 Task: Add Burt's Bees Renewal Firming Night Cream to the cart.
Action: Mouse moved to (298, 124)
Screenshot: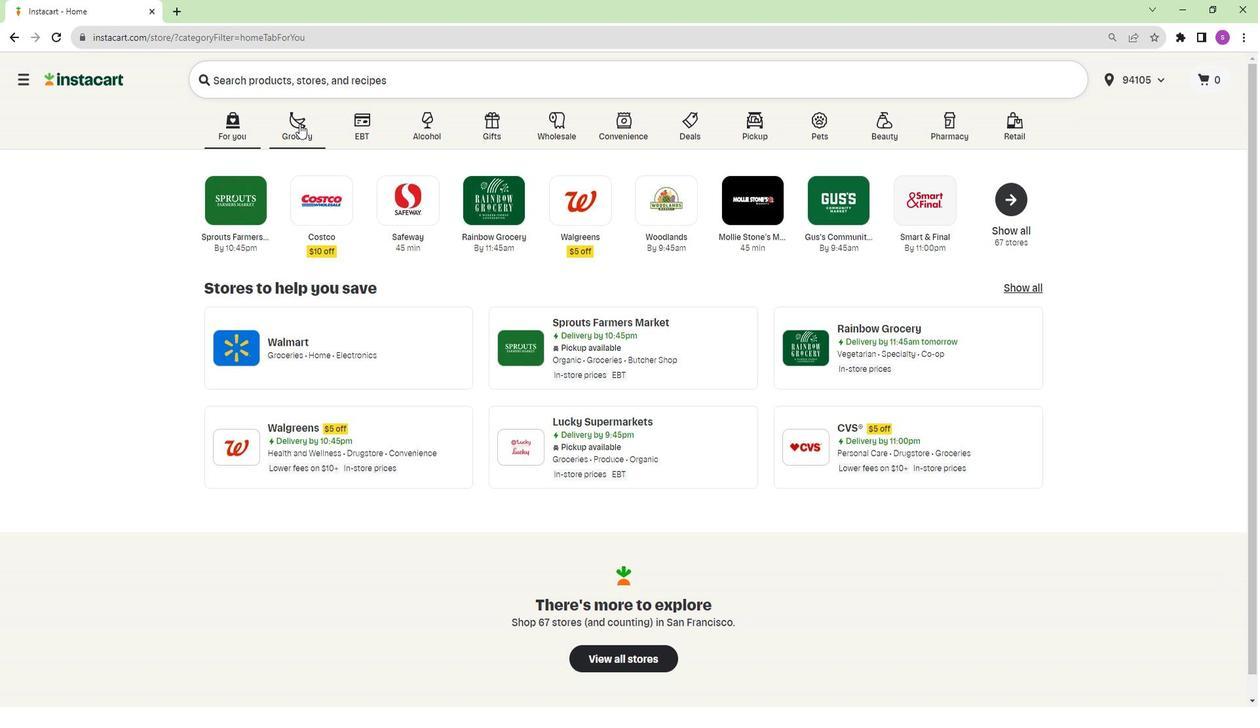 
Action: Mouse pressed left at (298, 124)
Screenshot: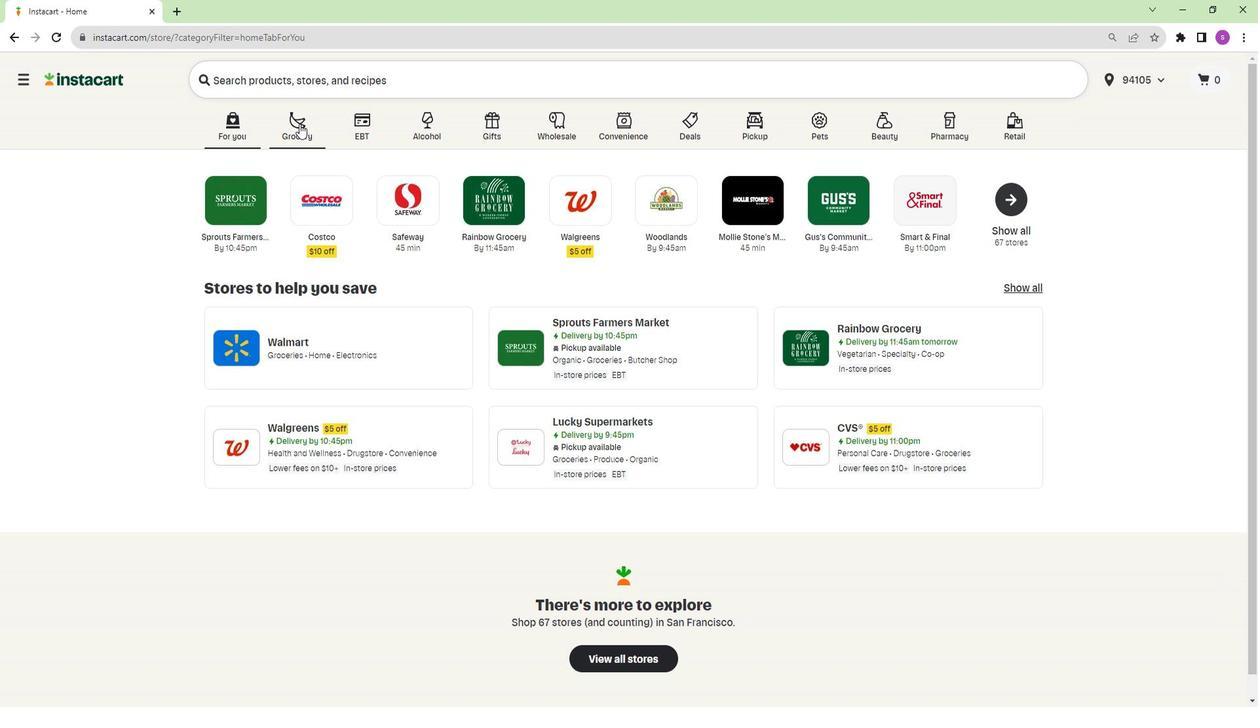 
Action: Mouse moved to (800, 199)
Screenshot: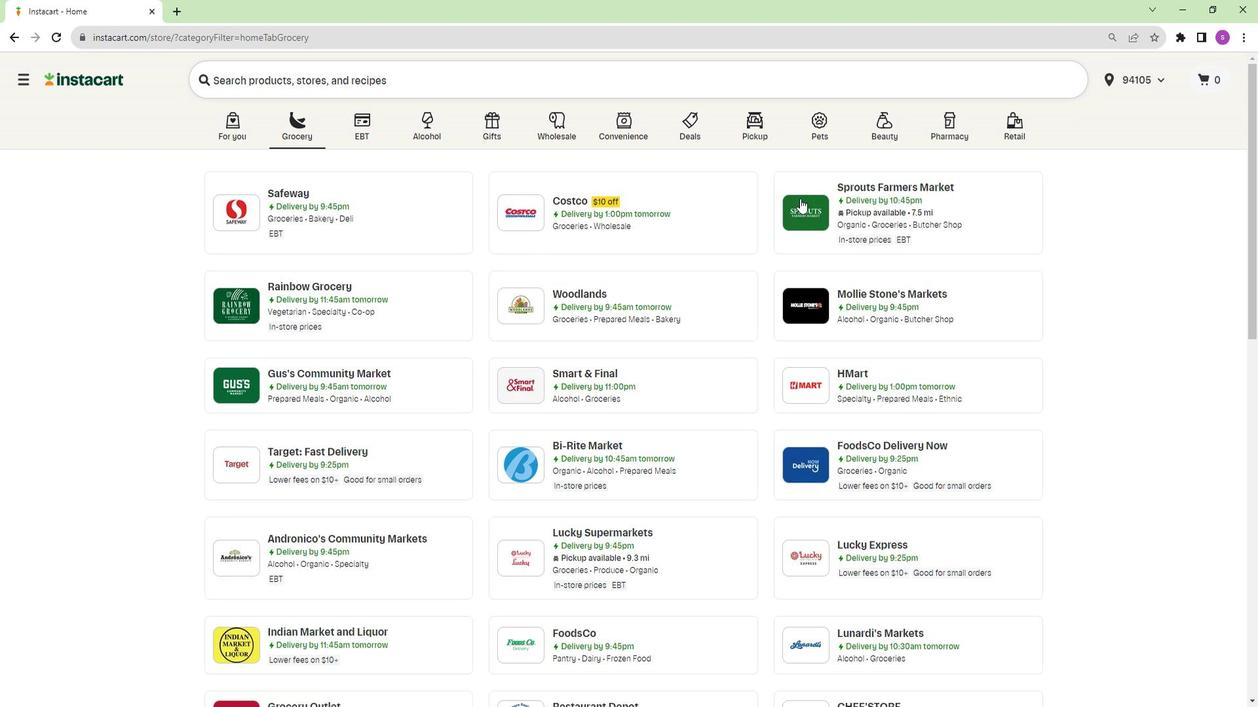 
Action: Mouse pressed left at (800, 199)
Screenshot: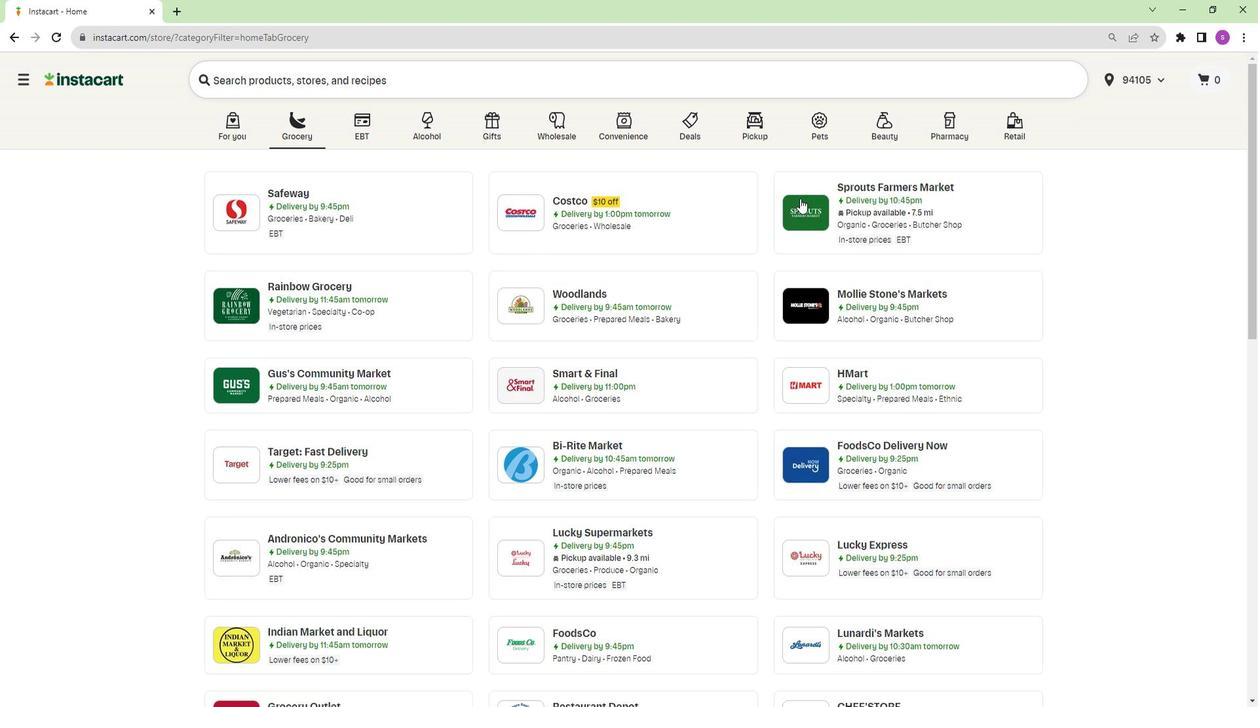 
Action: Mouse moved to (72, 382)
Screenshot: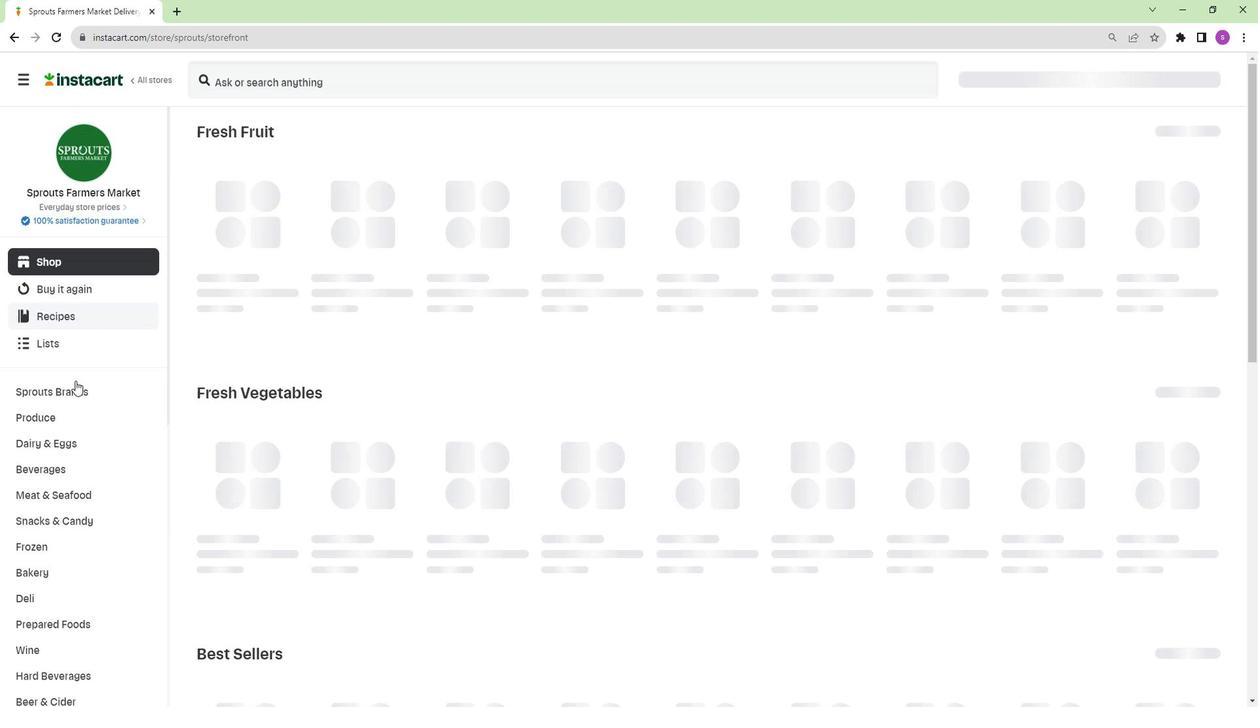 
Action: Mouse scrolled (72, 381) with delta (0, 0)
Screenshot: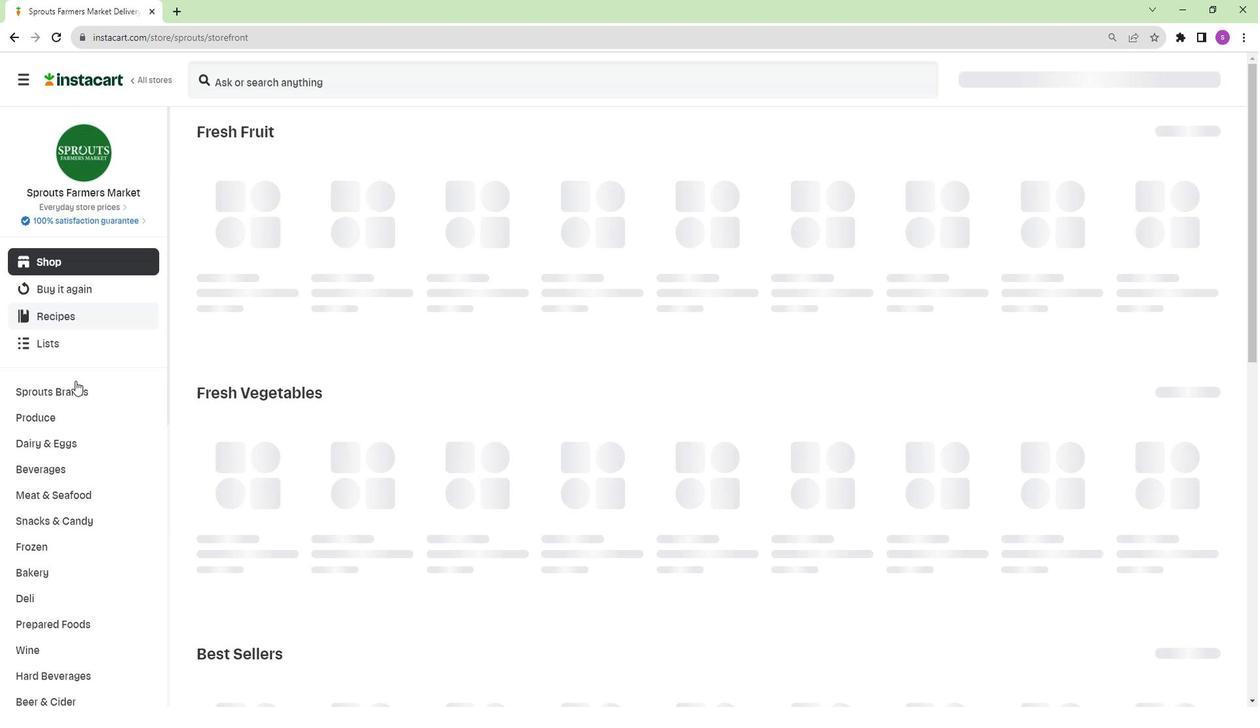 
Action: Mouse scrolled (72, 381) with delta (0, 0)
Screenshot: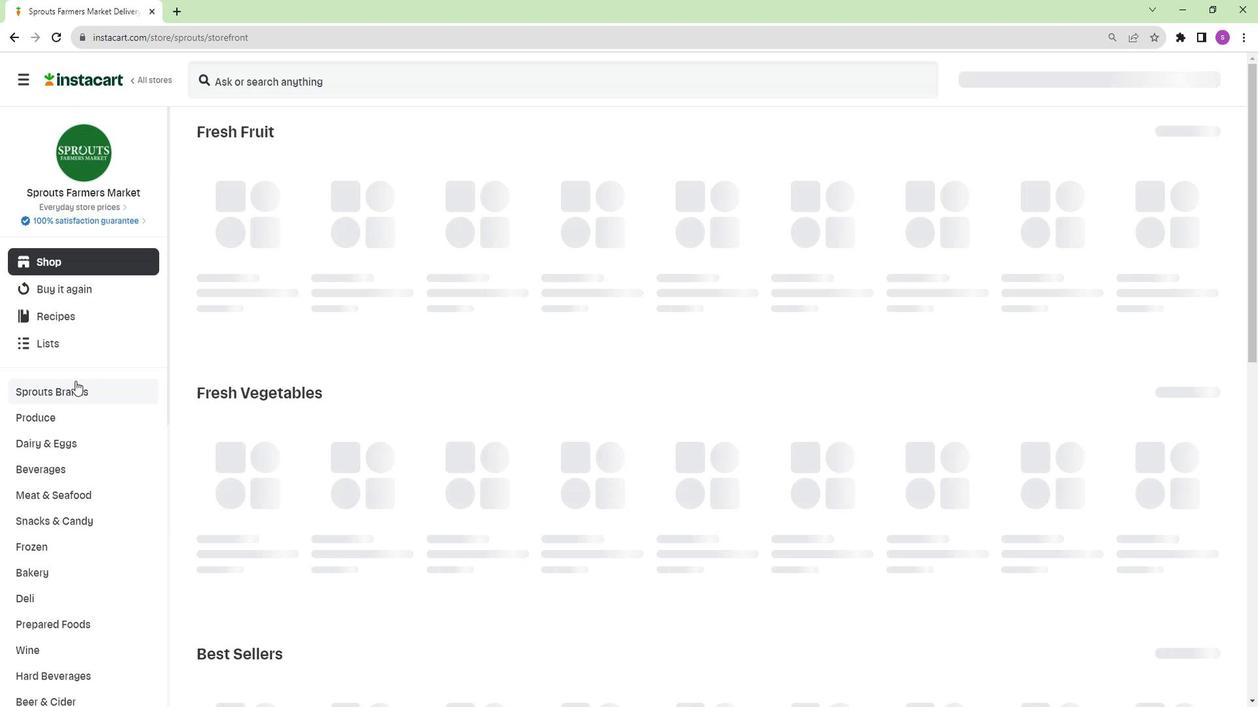 
Action: Mouse scrolled (72, 381) with delta (0, 0)
Screenshot: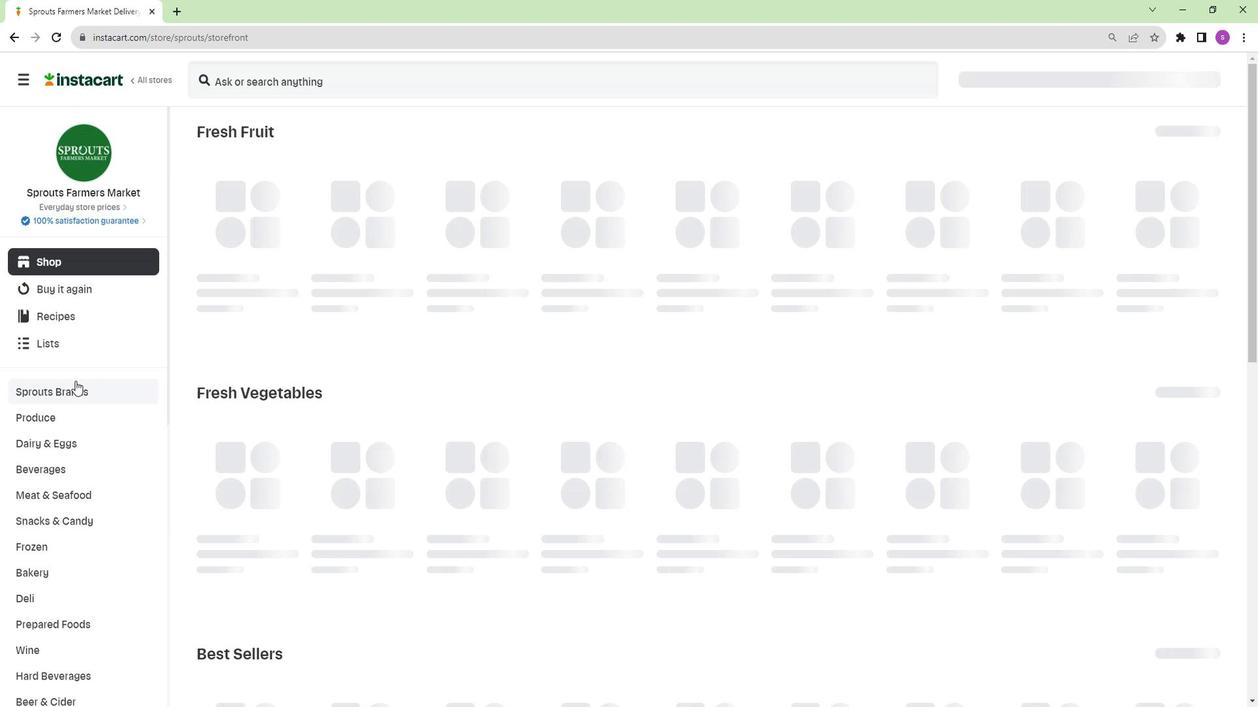 
Action: Mouse scrolled (72, 381) with delta (0, 0)
Screenshot: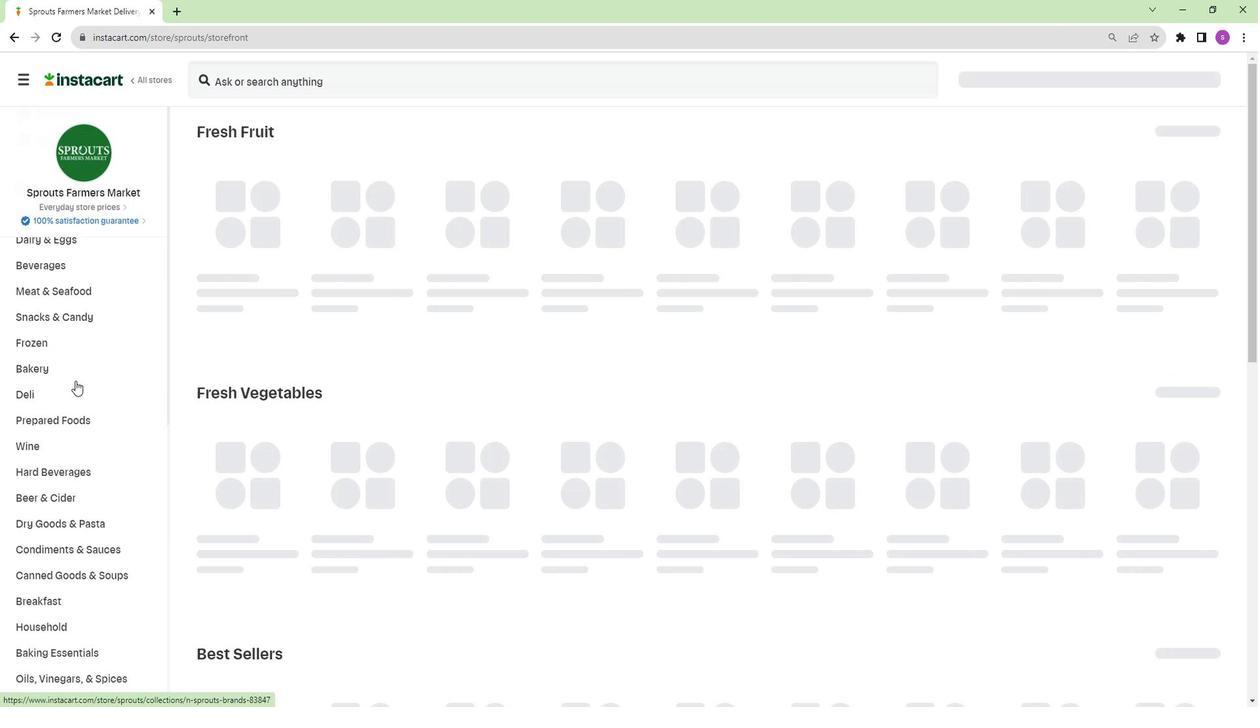 
Action: Mouse scrolled (72, 381) with delta (0, 0)
Screenshot: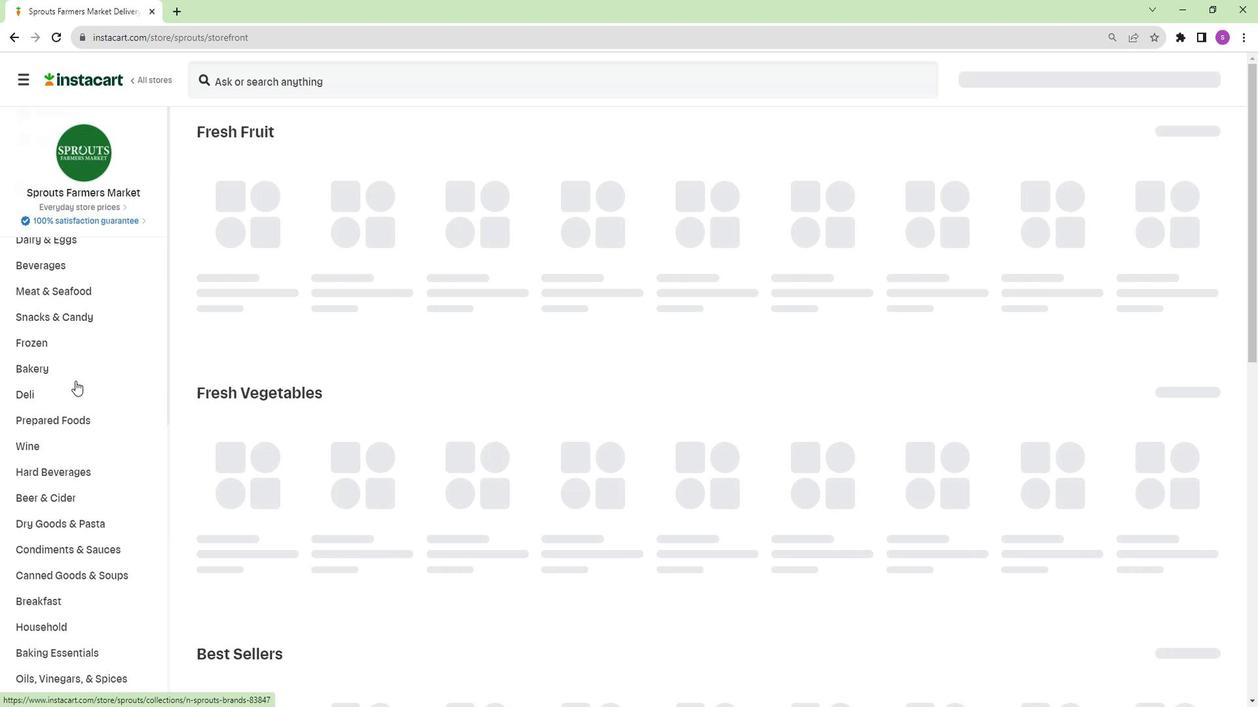 
Action: Mouse moved to (79, 589)
Screenshot: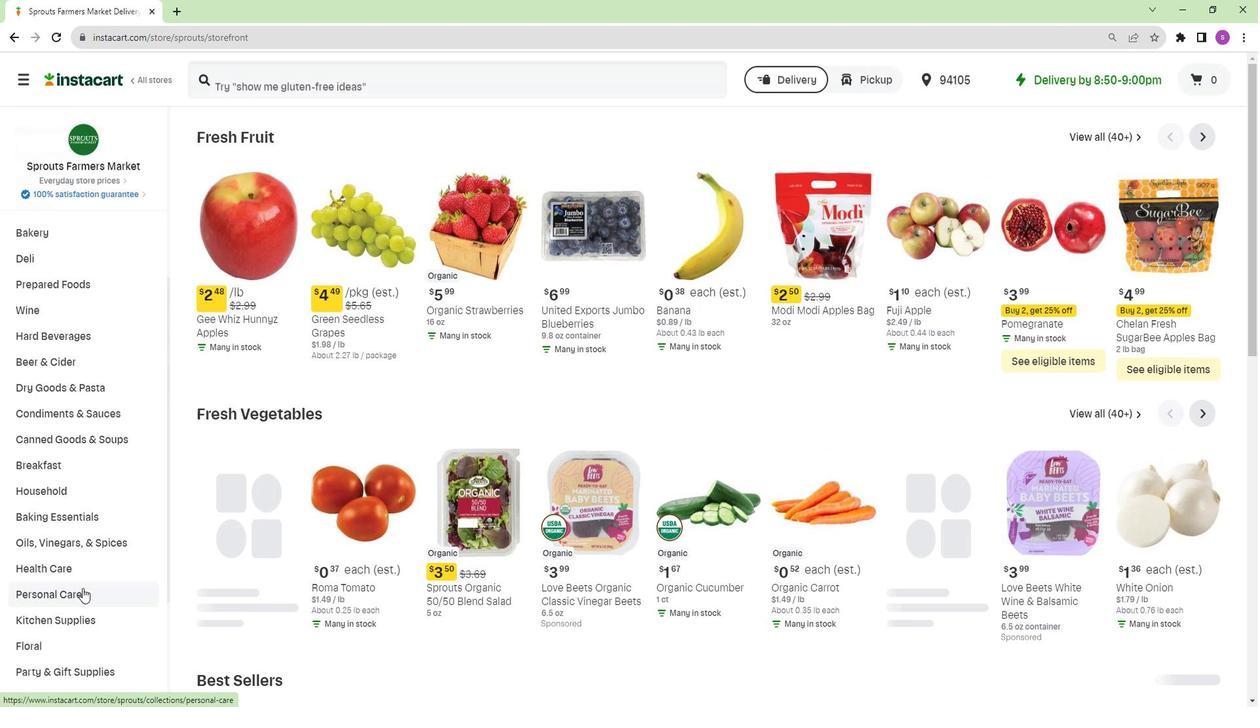 
Action: Mouse pressed left at (79, 589)
Screenshot: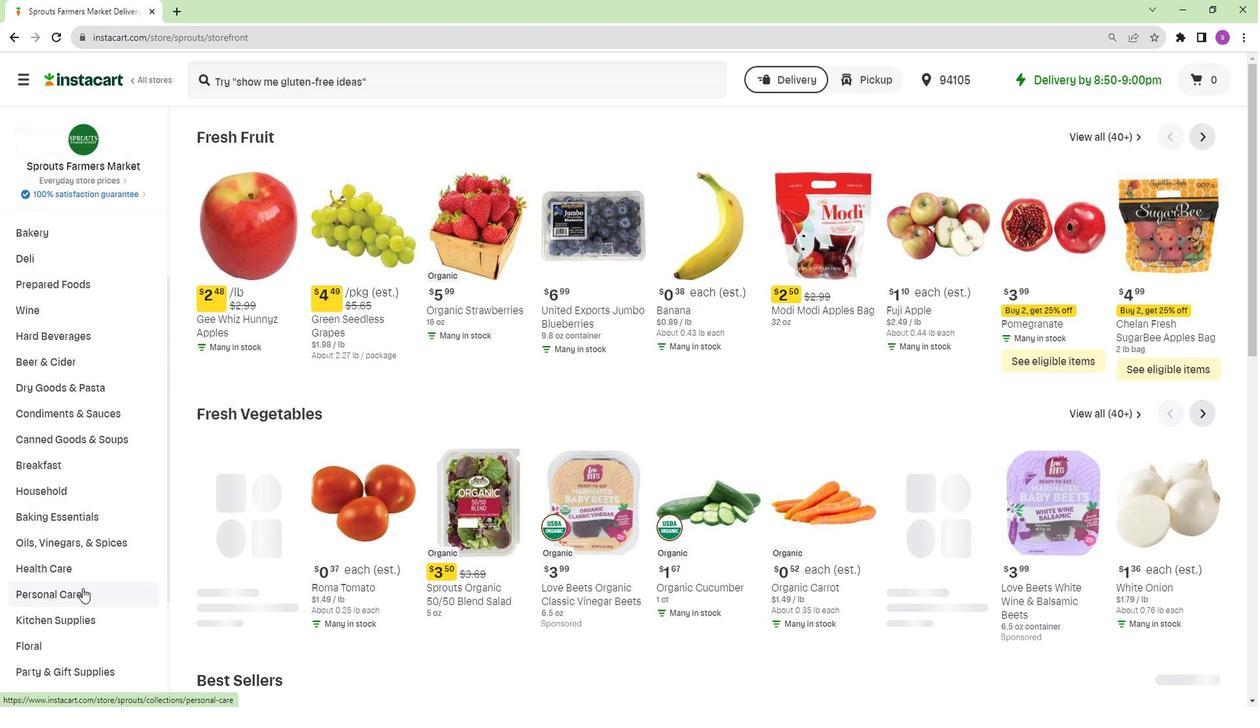 
Action: Mouse moved to (695, 177)
Screenshot: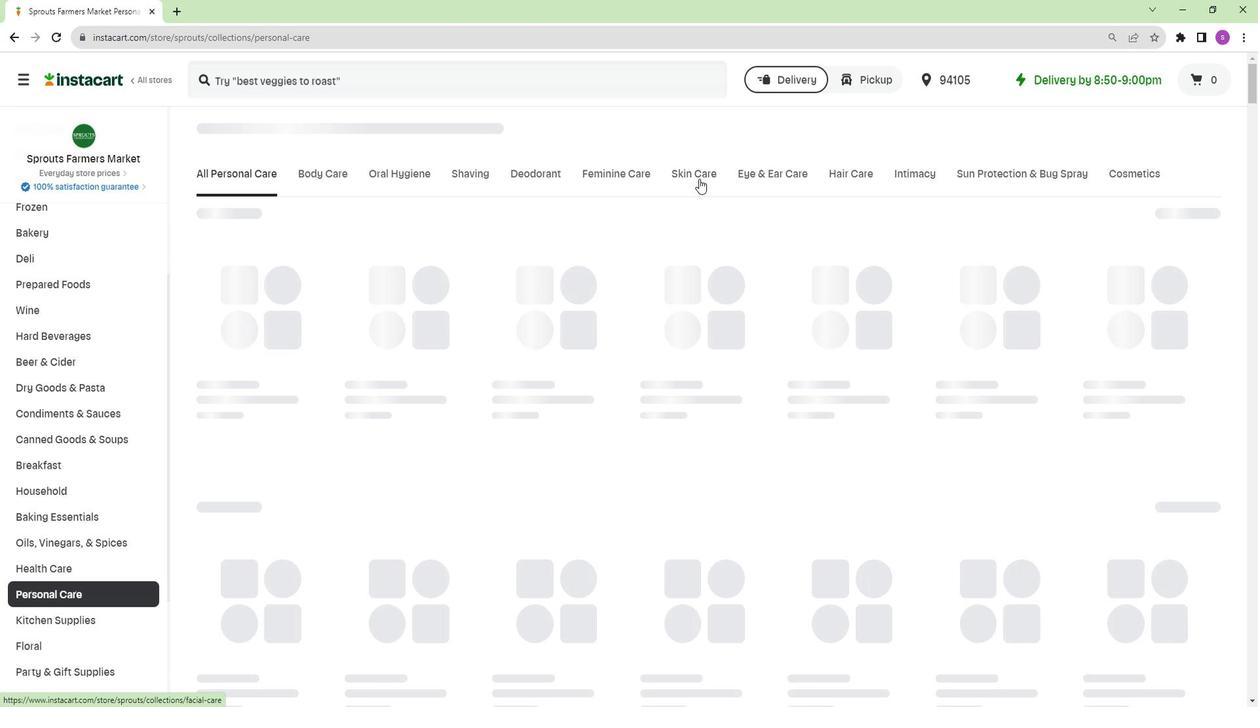 
Action: Mouse pressed left at (695, 177)
Screenshot: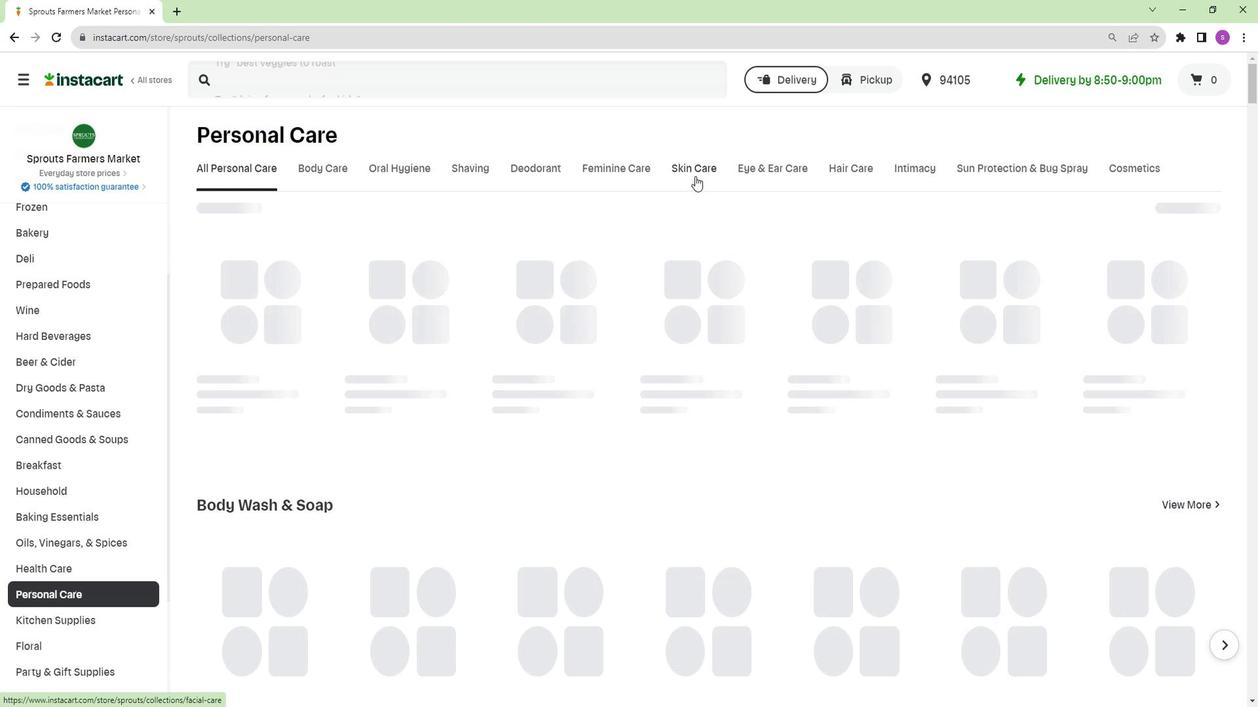 
Action: Mouse moved to (635, 228)
Screenshot: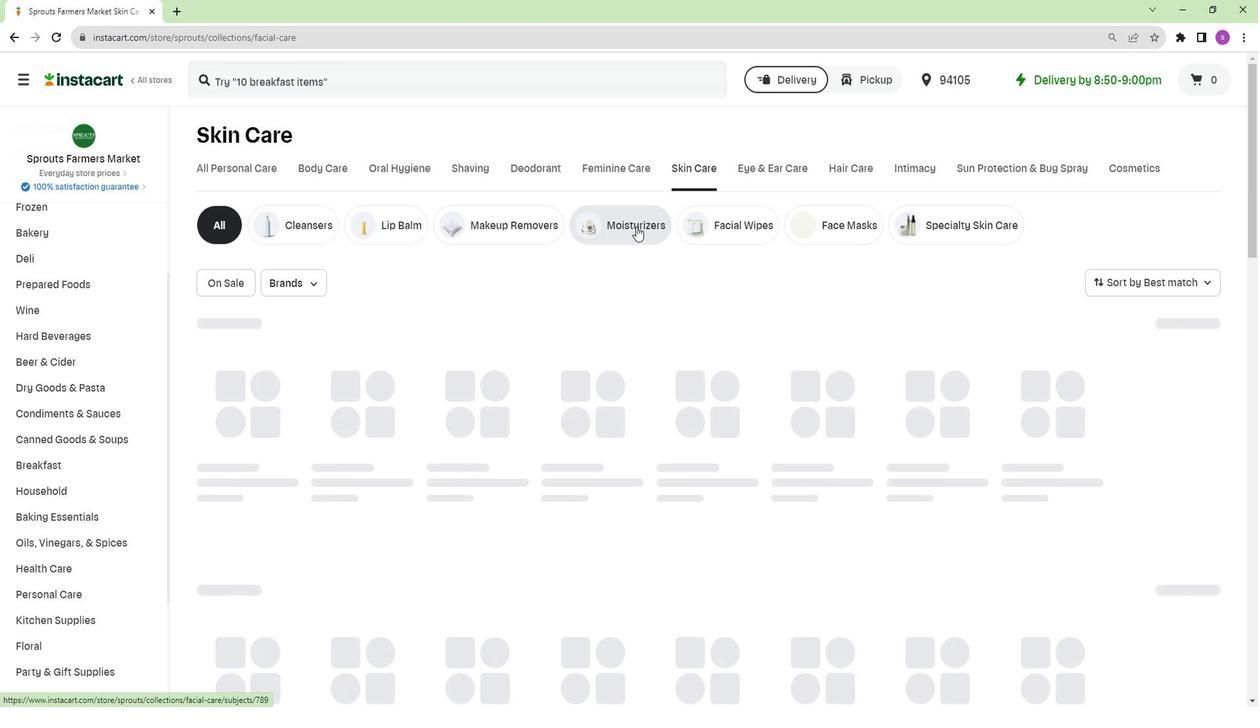 
Action: Mouse pressed left at (635, 228)
Screenshot: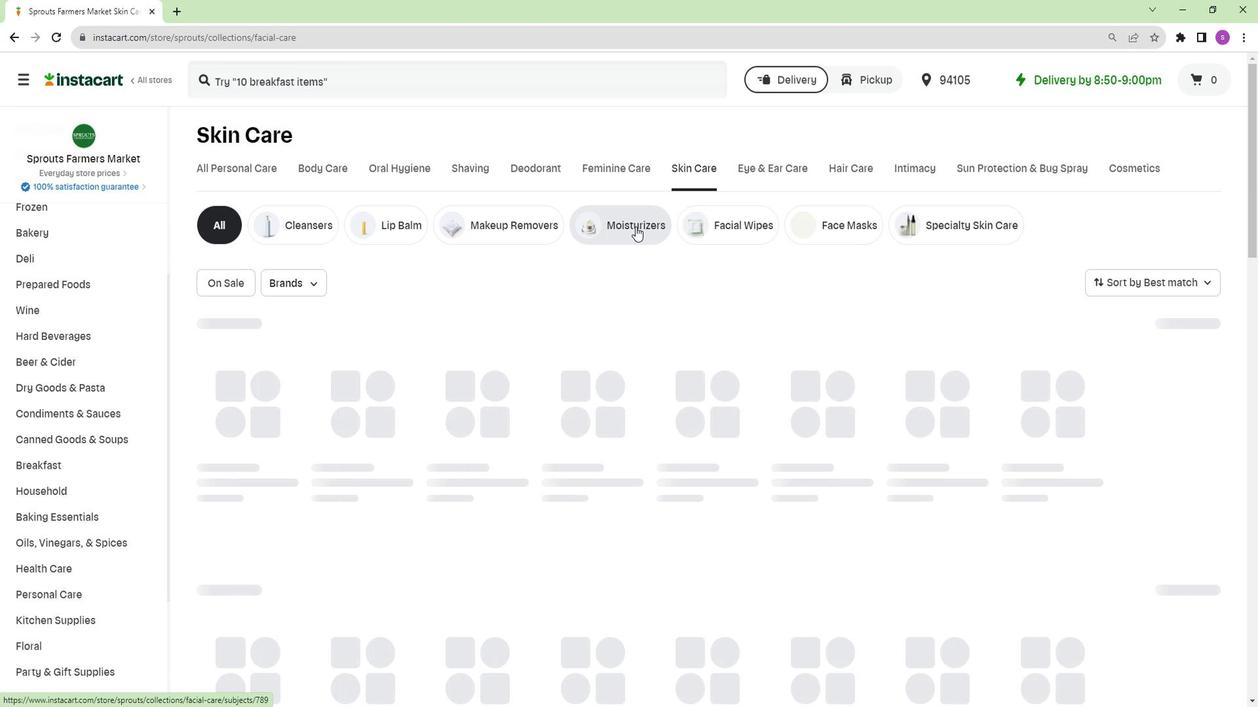 
Action: Mouse moved to (371, 86)
Screenshot: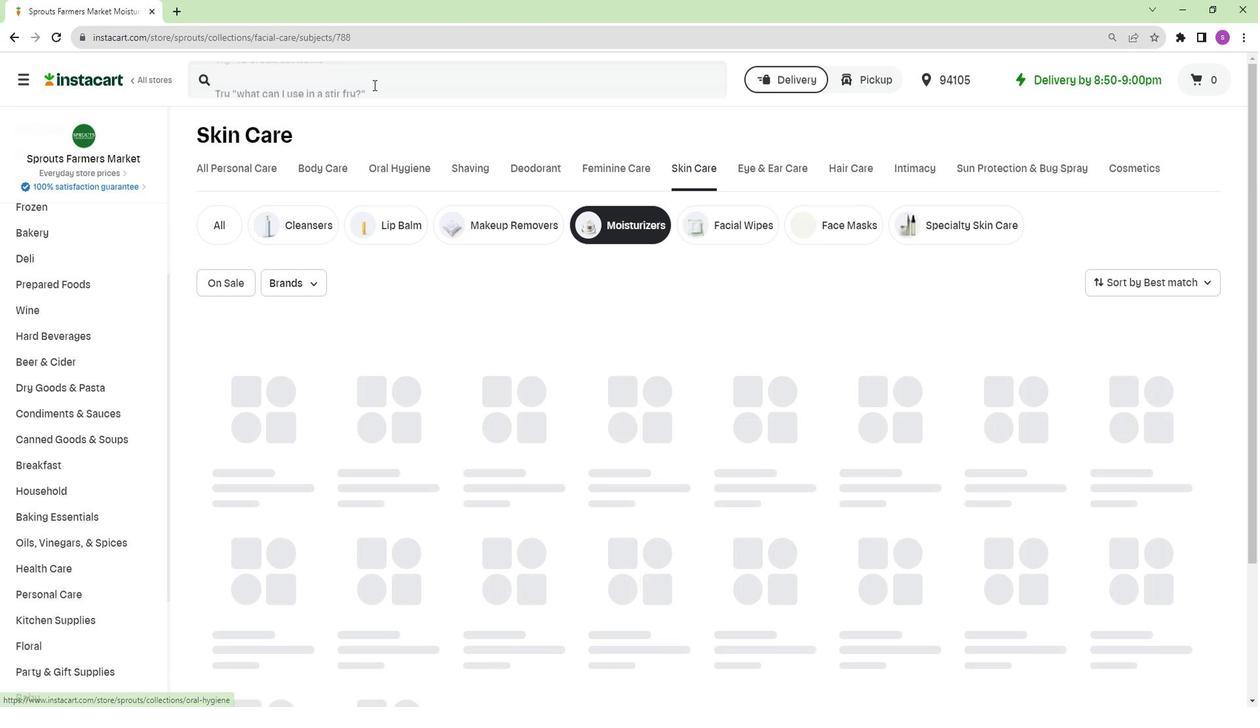 
Action: Mouse pressed left at (371, 86)
Screenshot: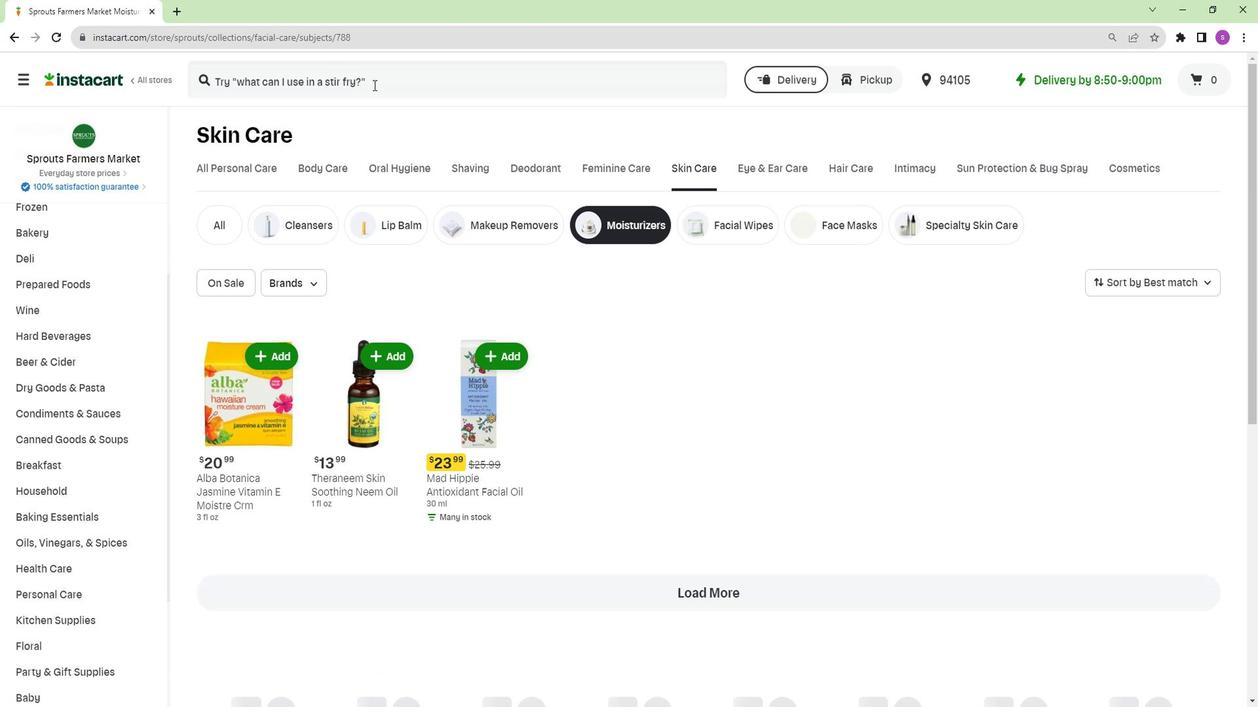 
Action: Key pressed <Key.shift>Burt's<Key.space><Key.shift>Bees<Key.space><Key.shift>Renewal<Key.space><Key.shift>Firming<Key.space><Key.shift>Night<Key.space><Key.shift>Cream<Key.enter>
Screenshot: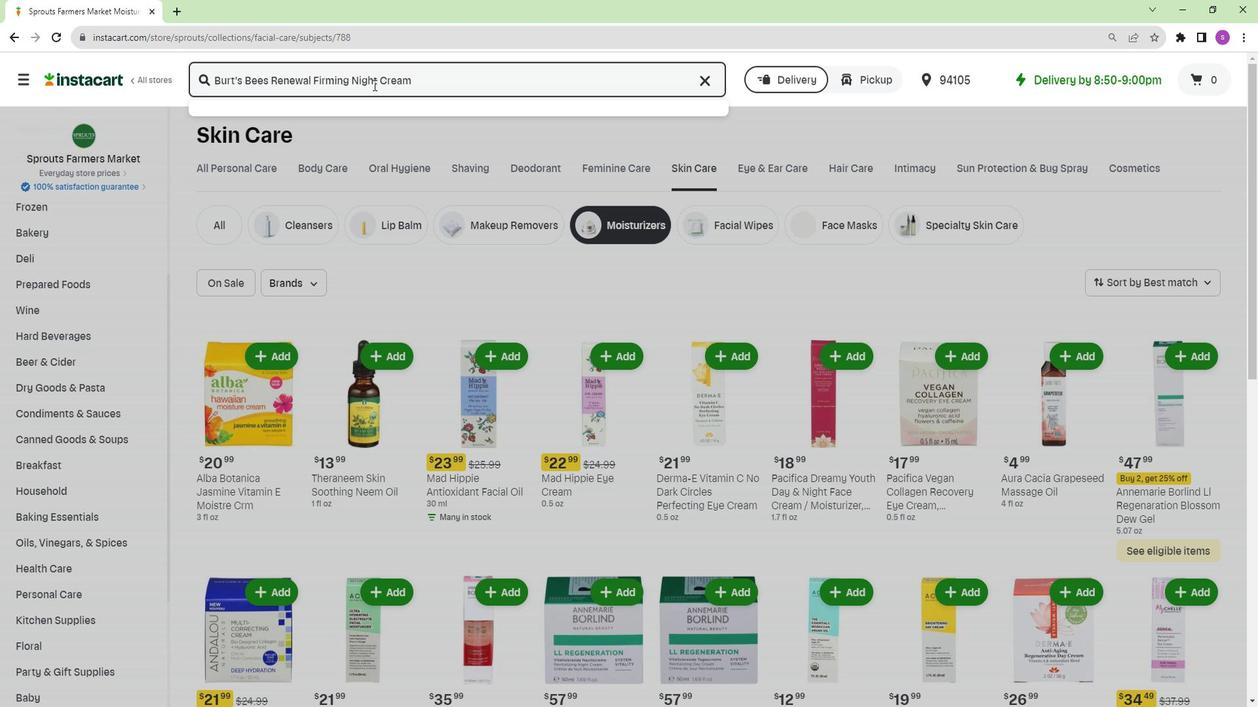 
Action: Mouse moved to (369, 254)
Screenshot: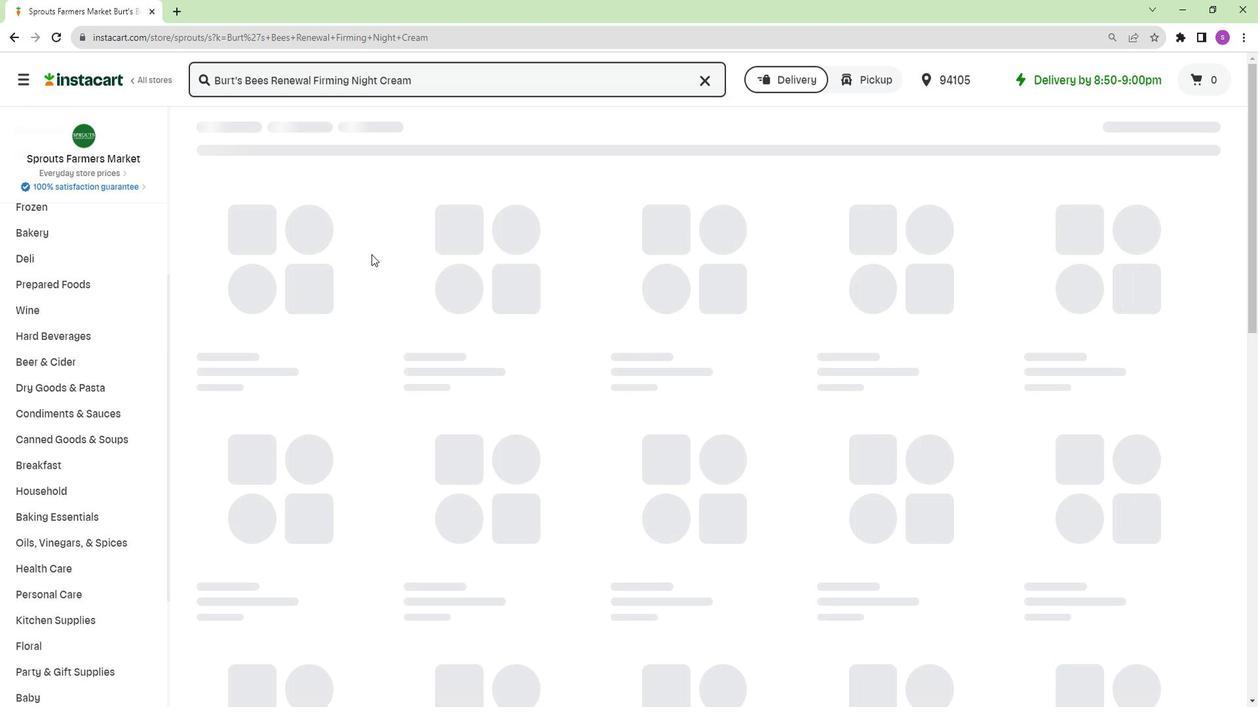 
Action: Mouse scrolled (369, 254) with delta (0, 0)
Screenshot: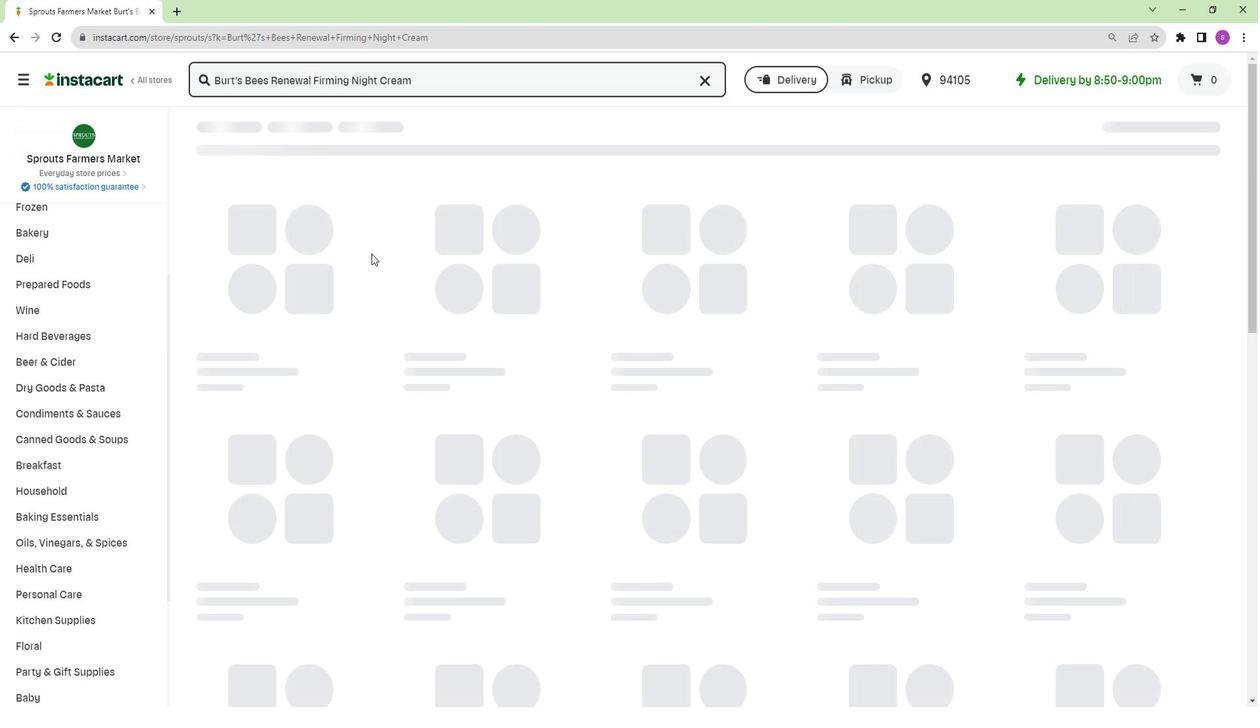 
Action: Mouse scrolled (369, 254) with delta (0, 0)
Screenshot: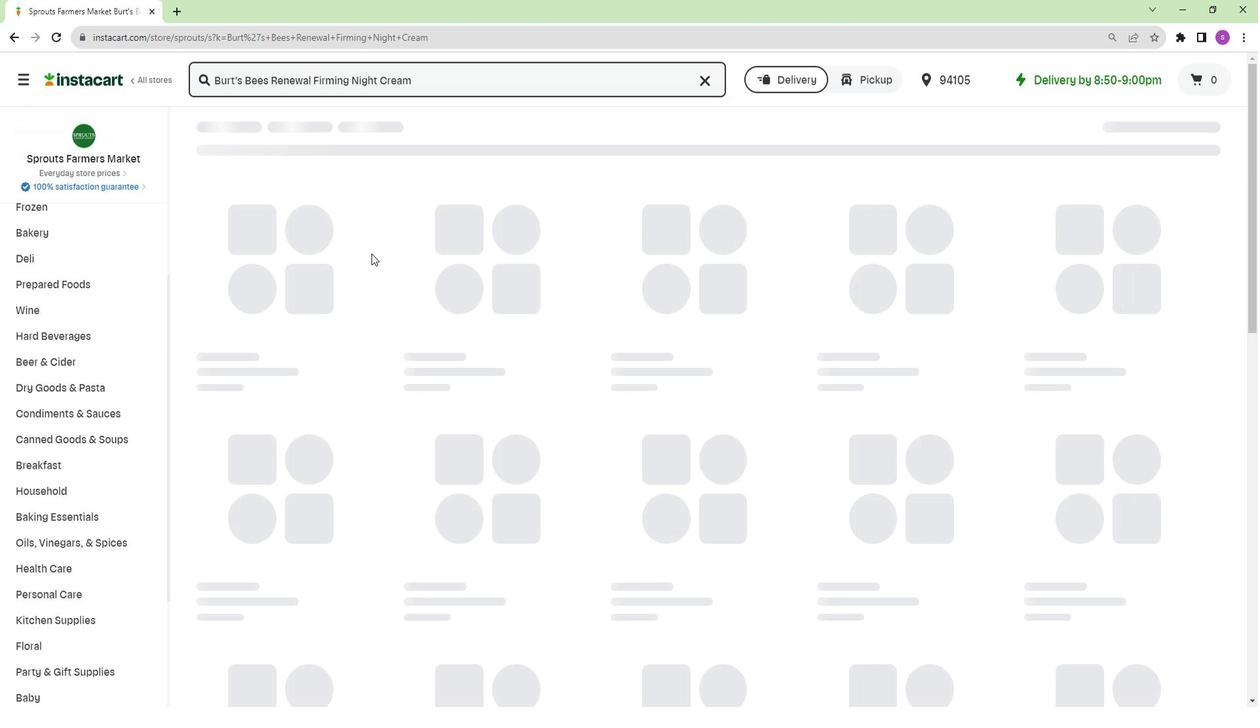 
Action: Mouse scrolled (369, 254) with delta (0, 0)
Screenshot: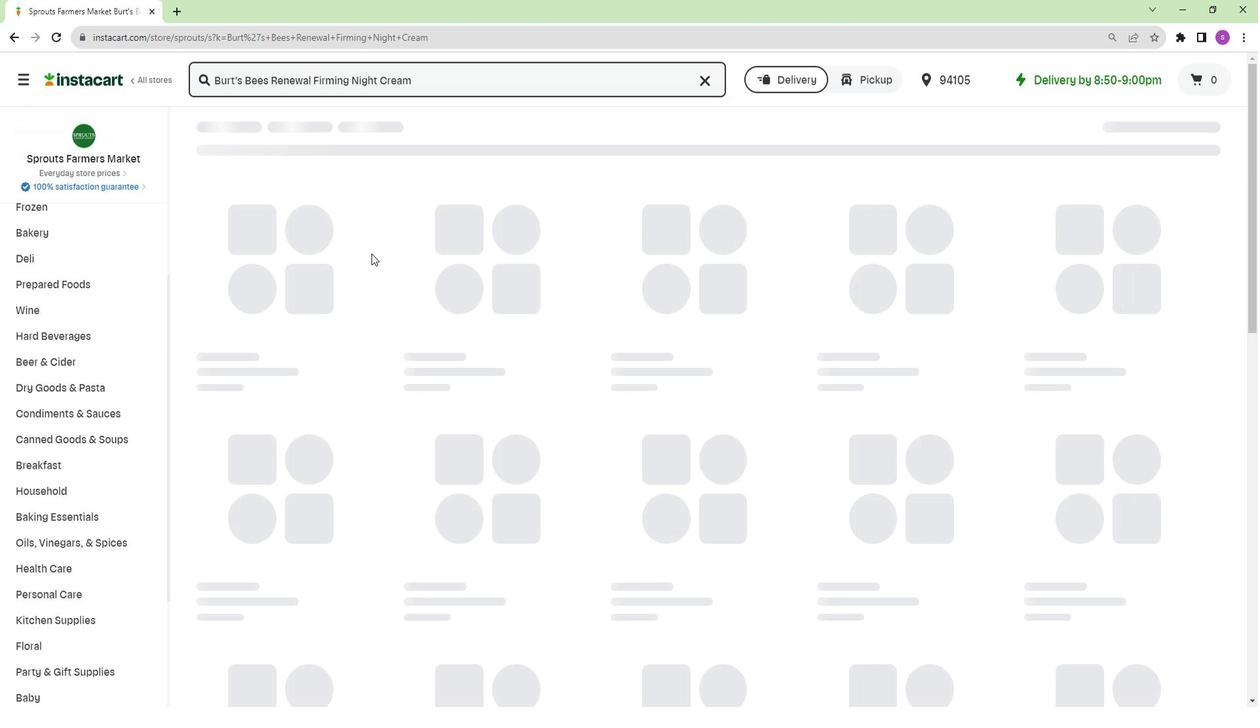 
Action: Mouse moved to (377, 258)
Screenshot: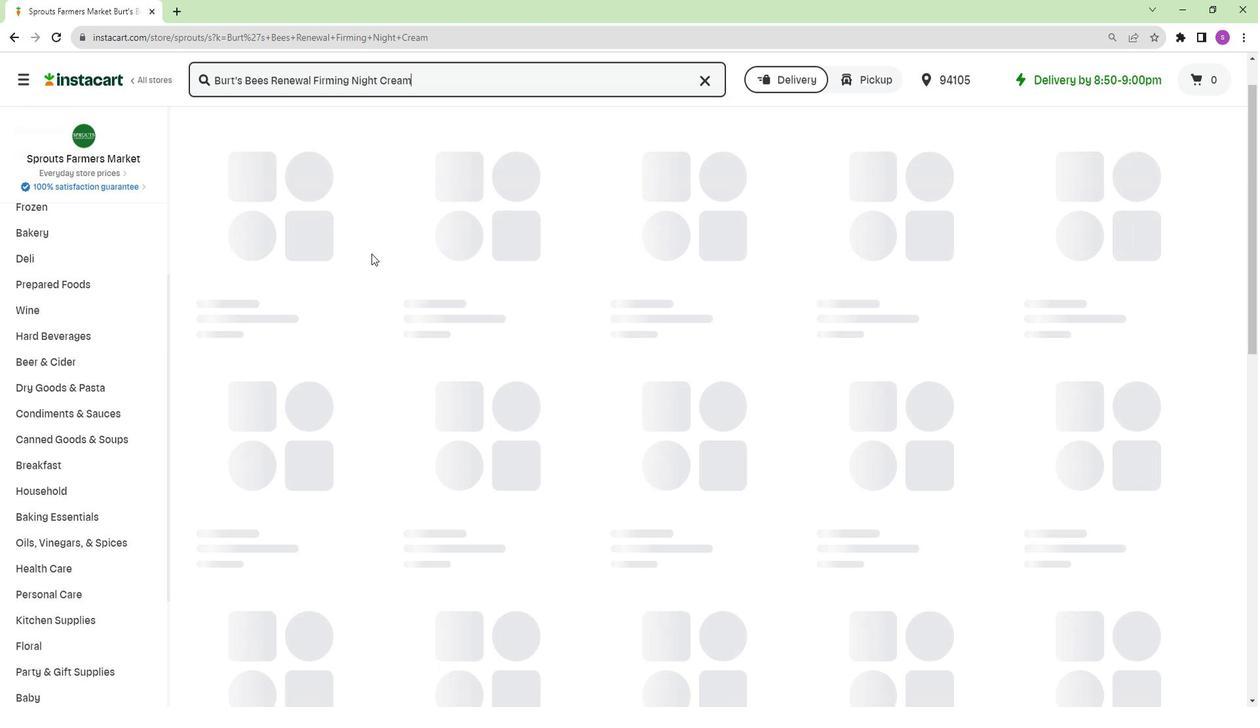
Action: Mouse scrolled (377, 260) with delta (0, 1)
Screenshot: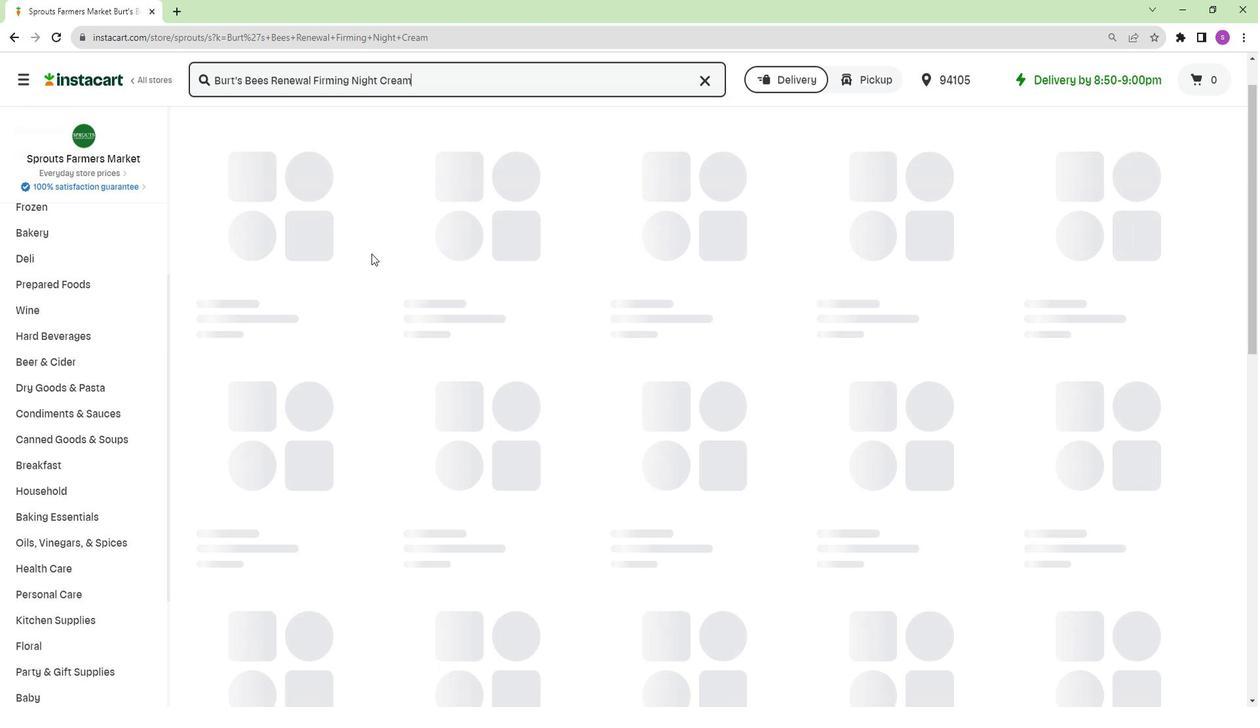 
Action: Mouse moved to (387, 268)
Screenshot: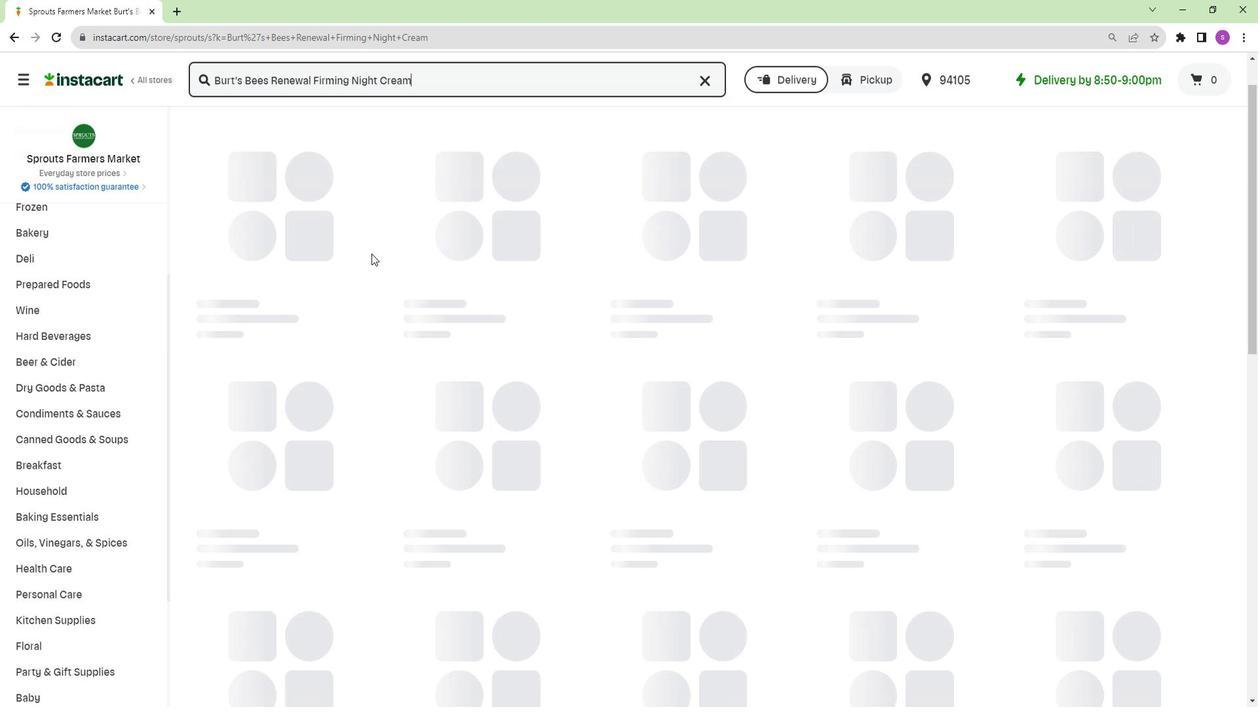
Action: Mouse scrolled (387, 268) with delta (0, 0)
Screenshot: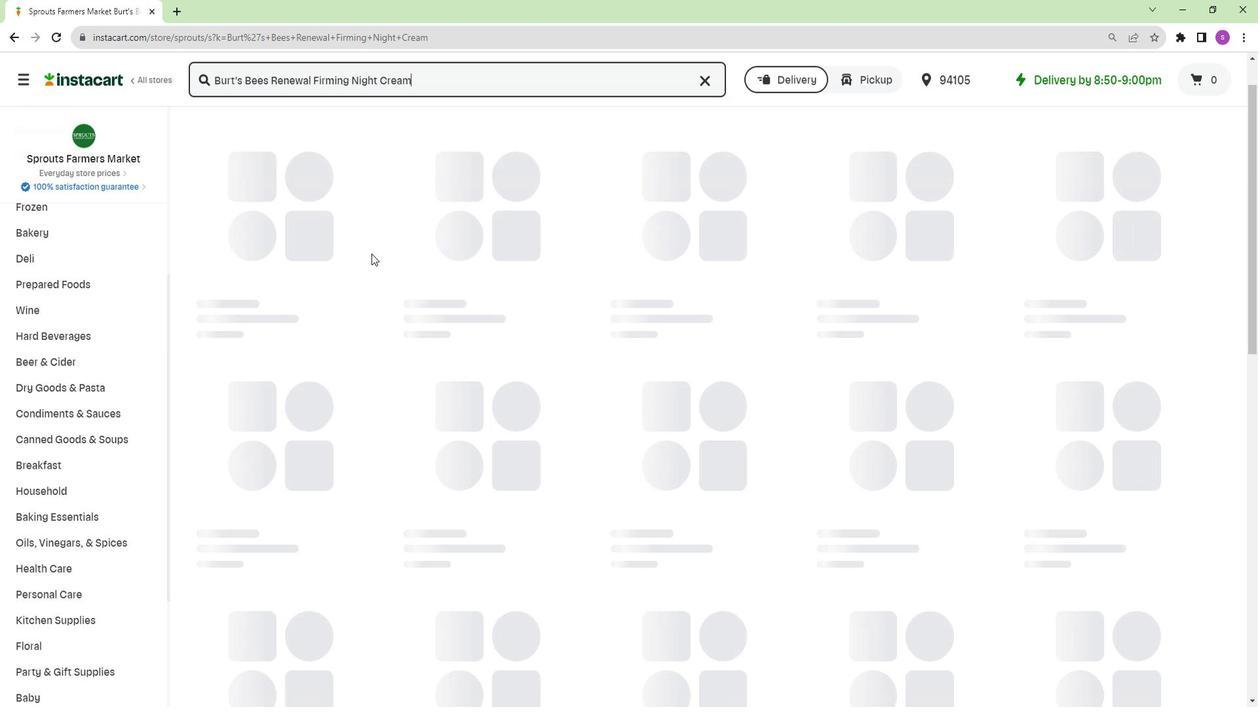 
Action: Mouse moved to (392, 274)
Screenshot: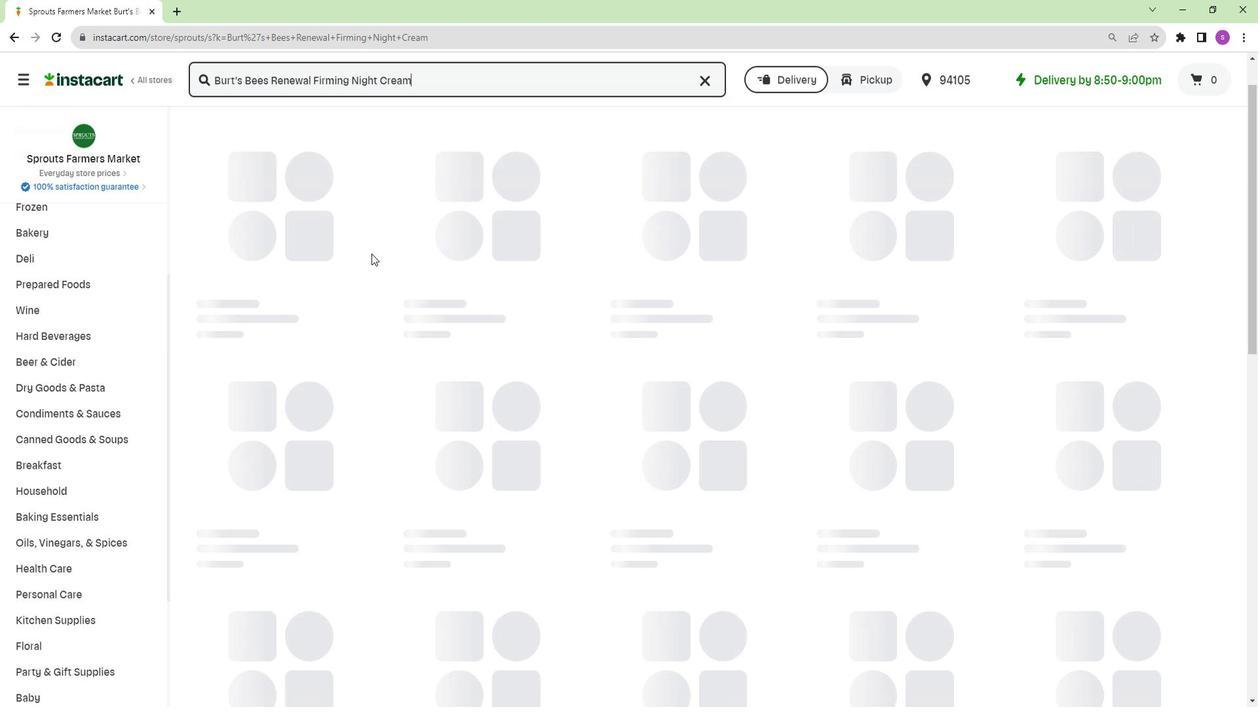 
Action: Mouse scrolled (392, 275) with delta (0, 0)
Screenshot: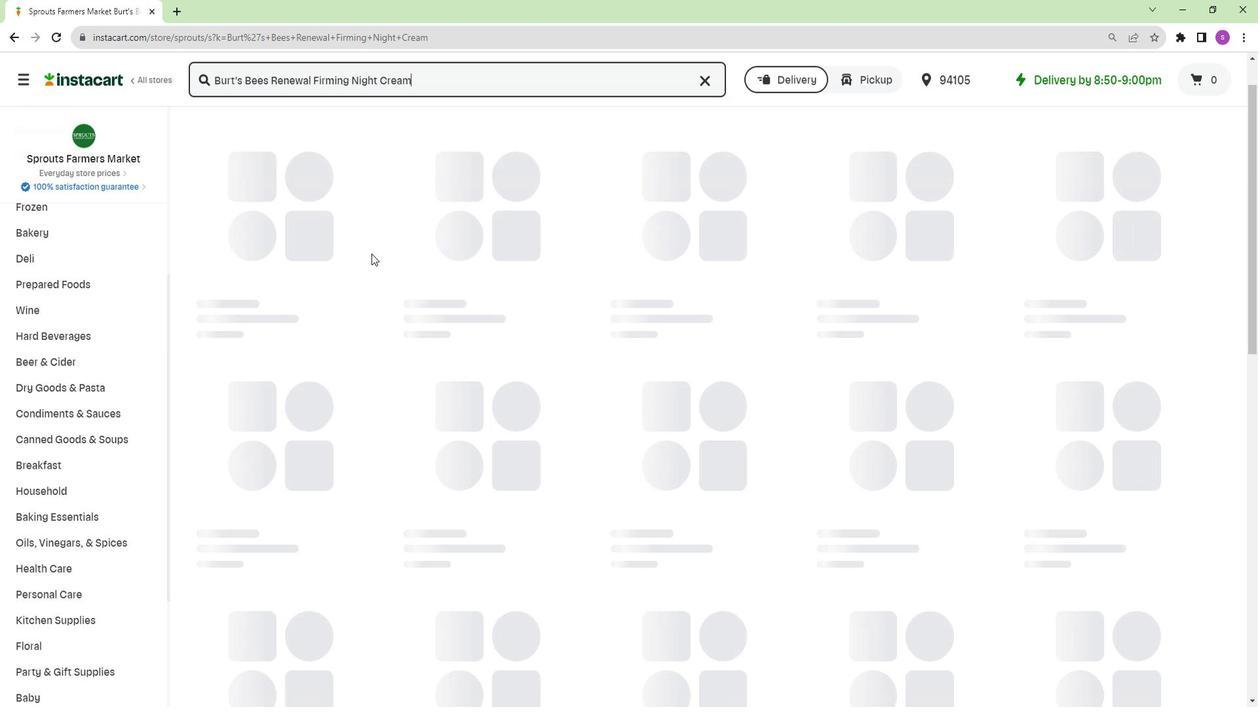 
Action: Mouse moved to (401, 287)
Screenshot: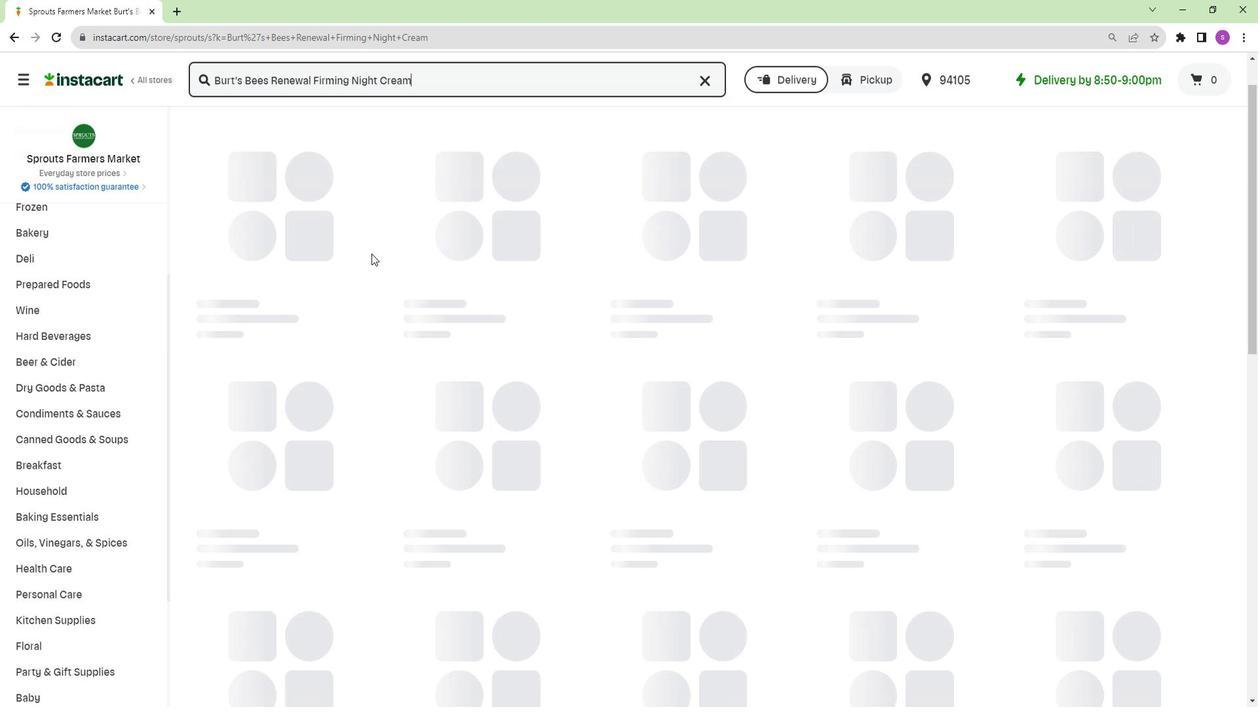 
Action: Mouse scrolled (401, 288) with delta (0, 0)
Screenshot: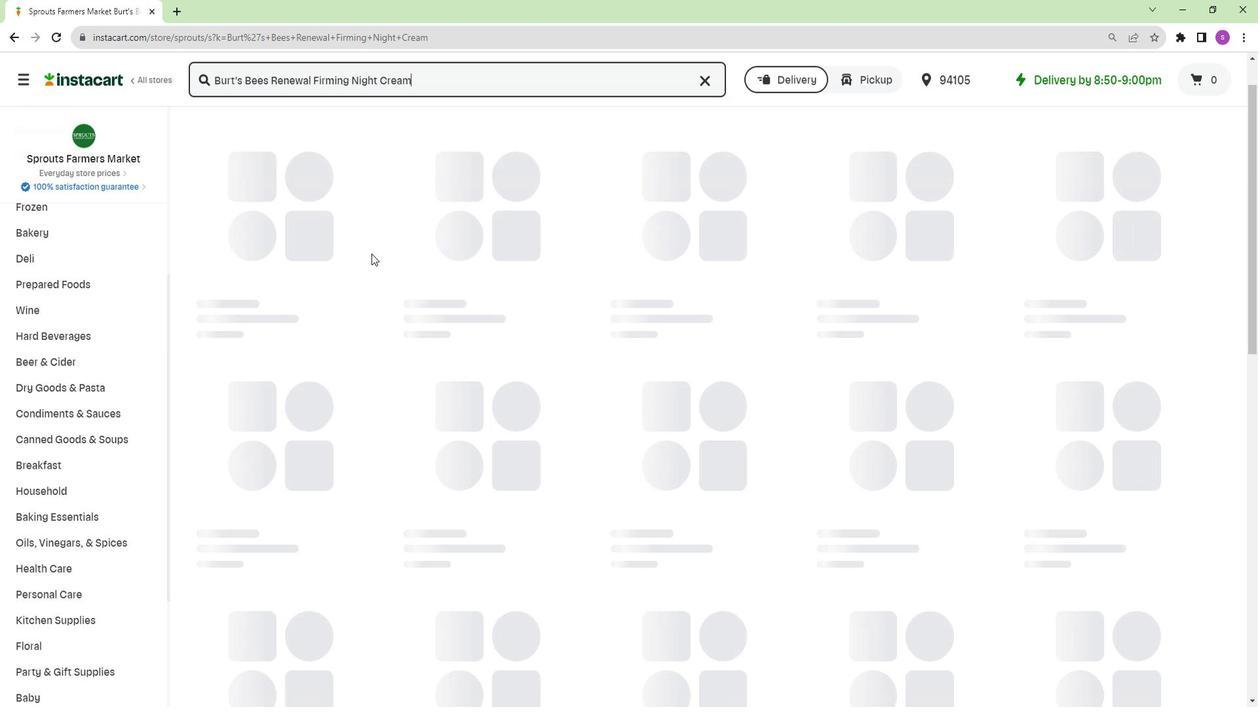 
Action: Mouse moved to (406, 294)
Screenshot: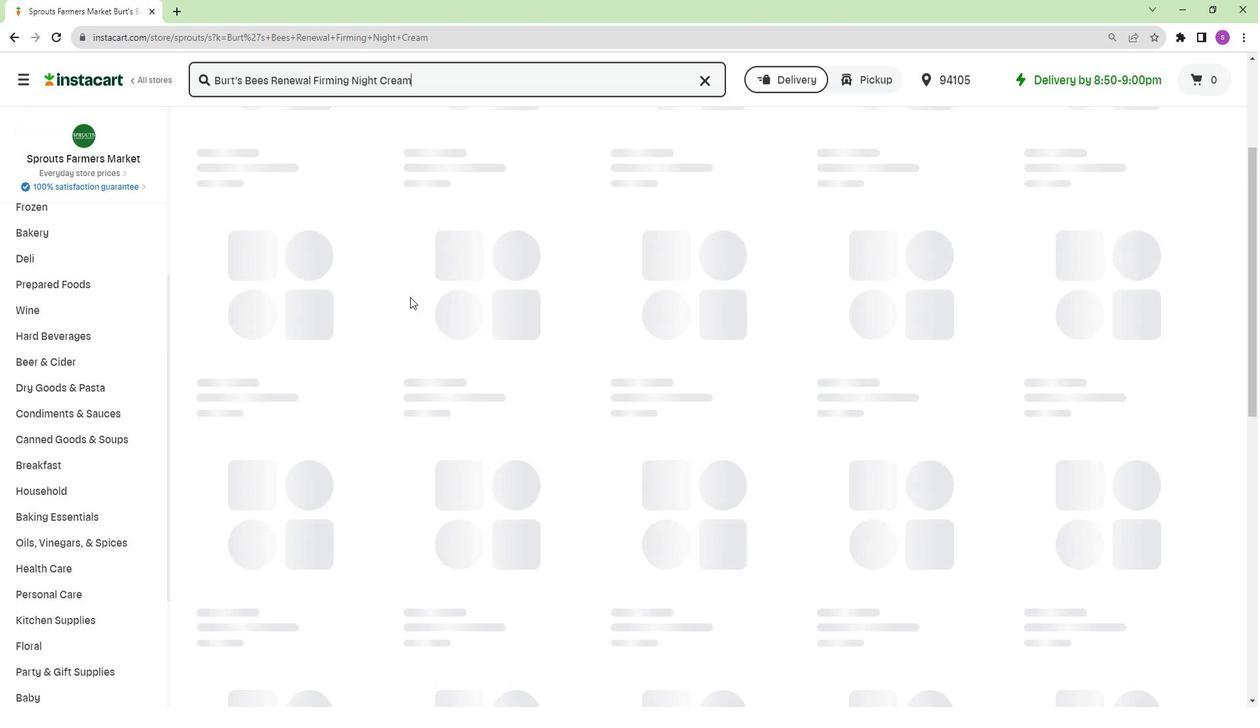 
Action: Mouse scrolled (406, 294) with delta (0, 0)
Screenshot: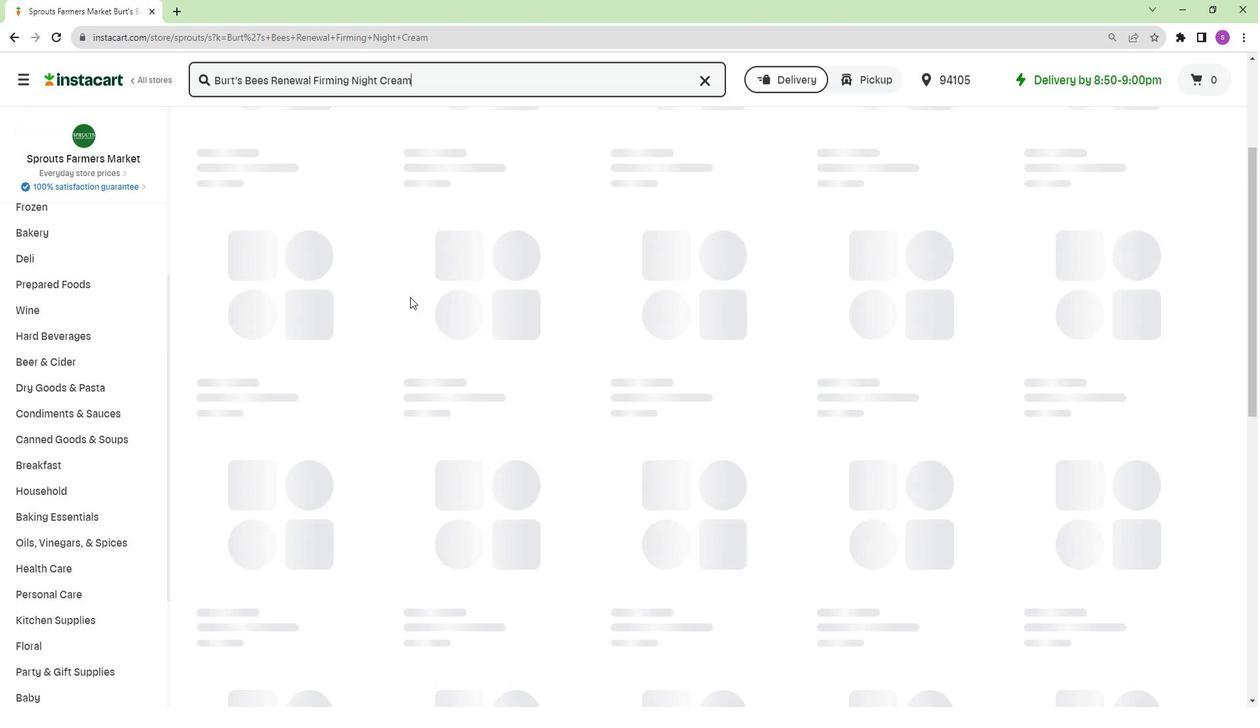 
Action: Mouse moved to (413, 306)
Screenshot: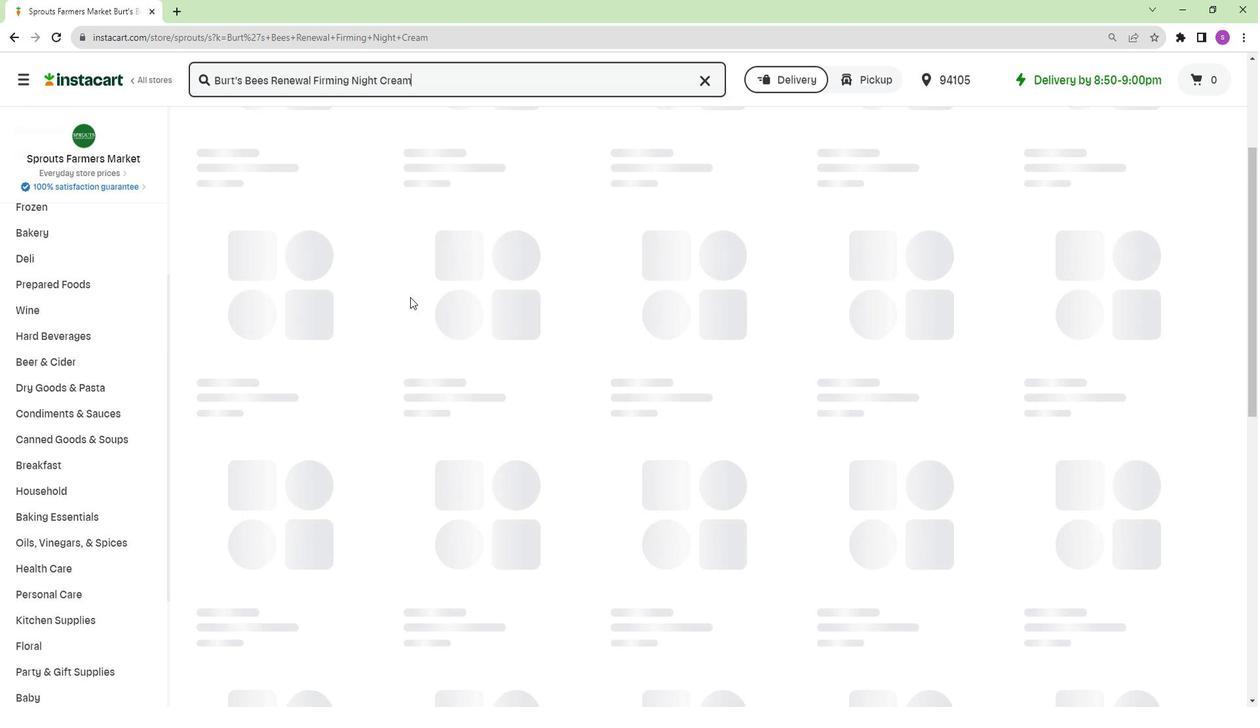 
Action: Mouse scrolled (413, 306) with delta (0, 0)
Screenshot: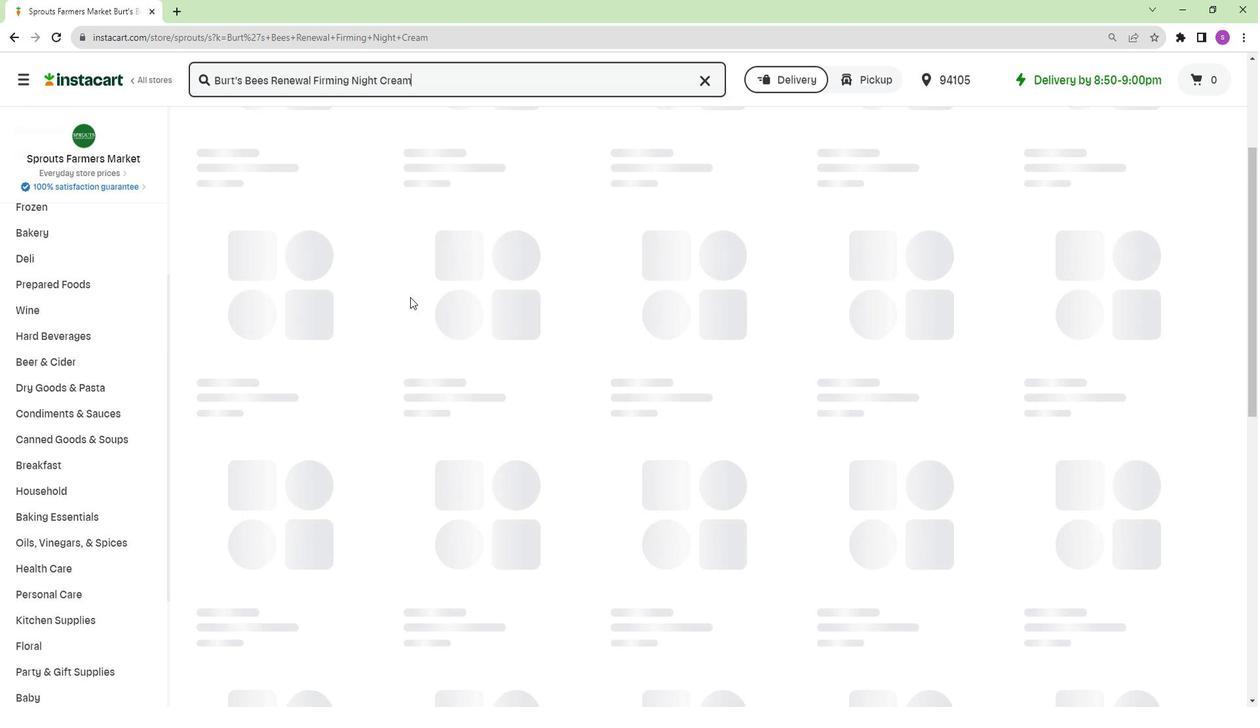 
Action: Mouse moved to (361, 225)
Screenshot: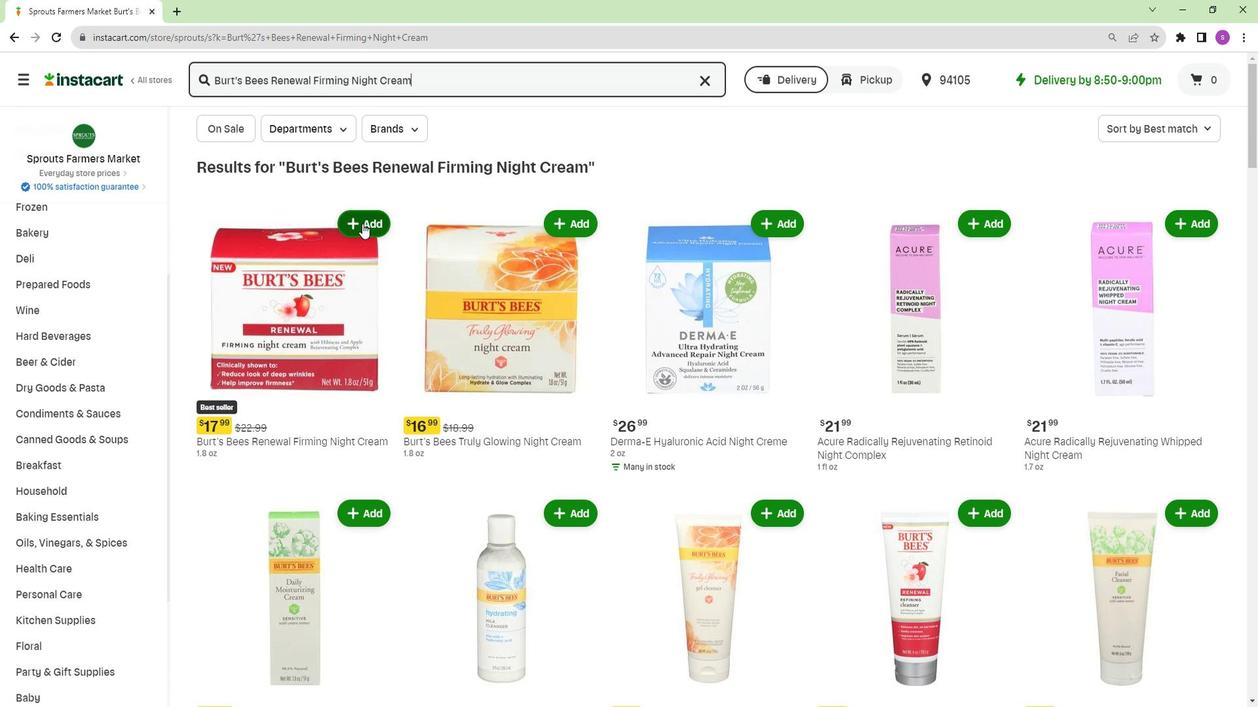 
Action: Mouse pressed left at (361, 225)
Screenshot: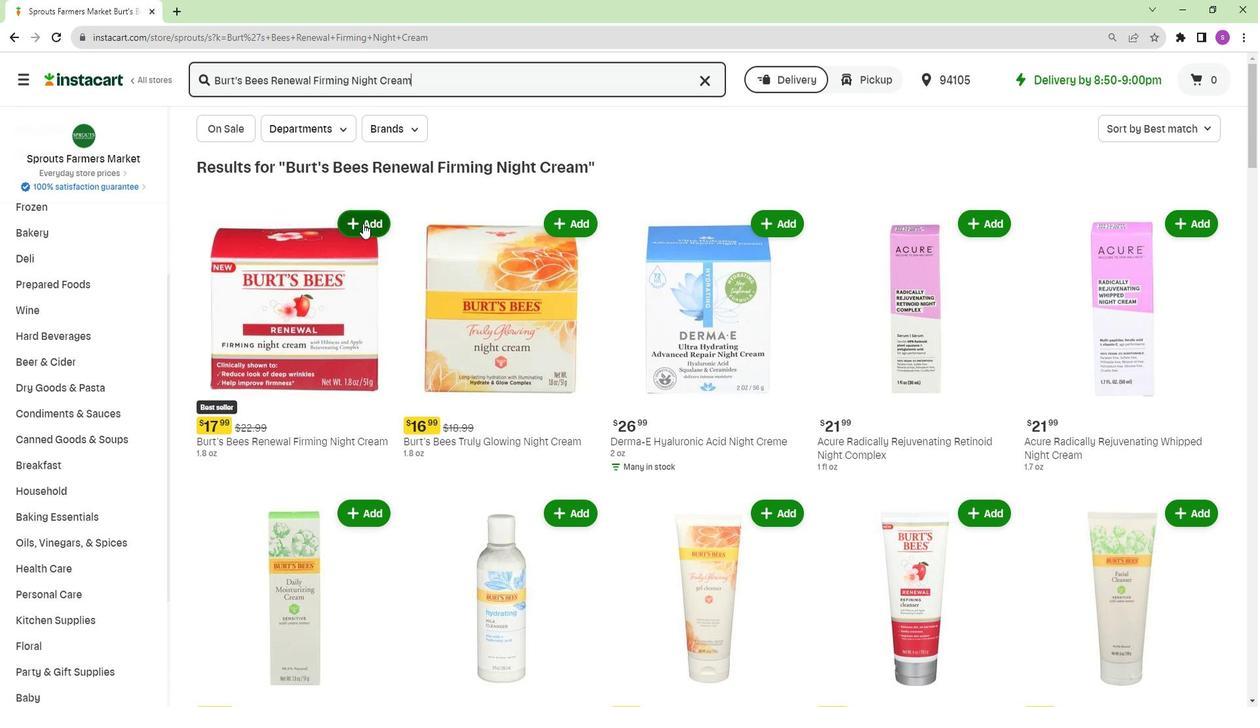 
Action: Mouse moved to (409, 282)
Screenshot: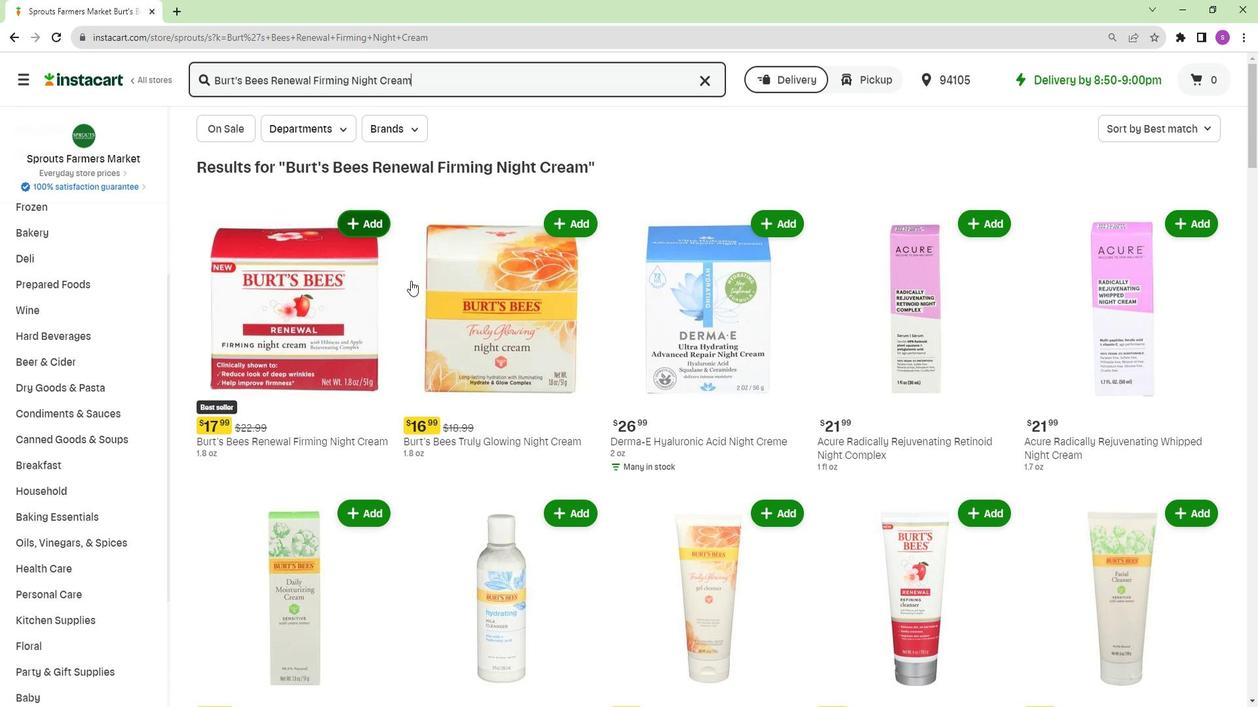 
